 Task: Create a task  Implement multi-language support for the app , assign it to team member softage.7@softage.net in the project Transpire and update the status of the task to  On Track  , set the priority of the task to High.
Action: Mouse moved to (45, 398)
Screenshot: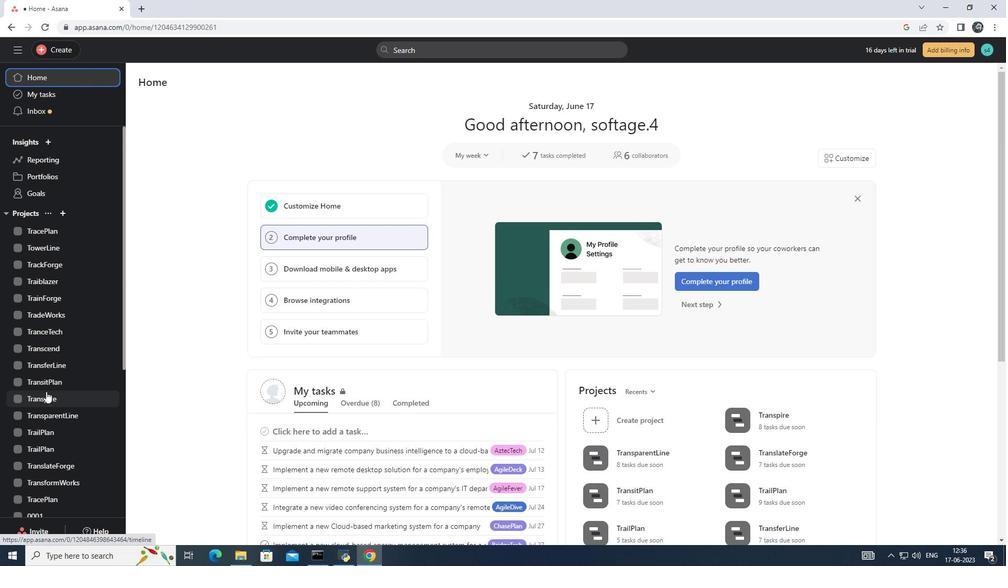 
Action: Mouse pressed left at (45, 398)
Screenshot: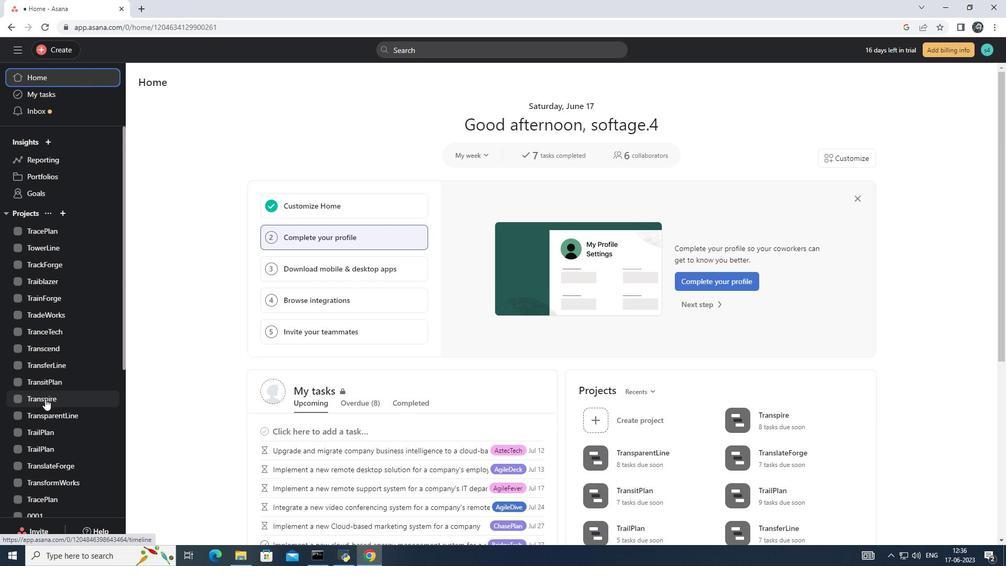 
Action: Mouse moved to (165, 130)
Screenshot: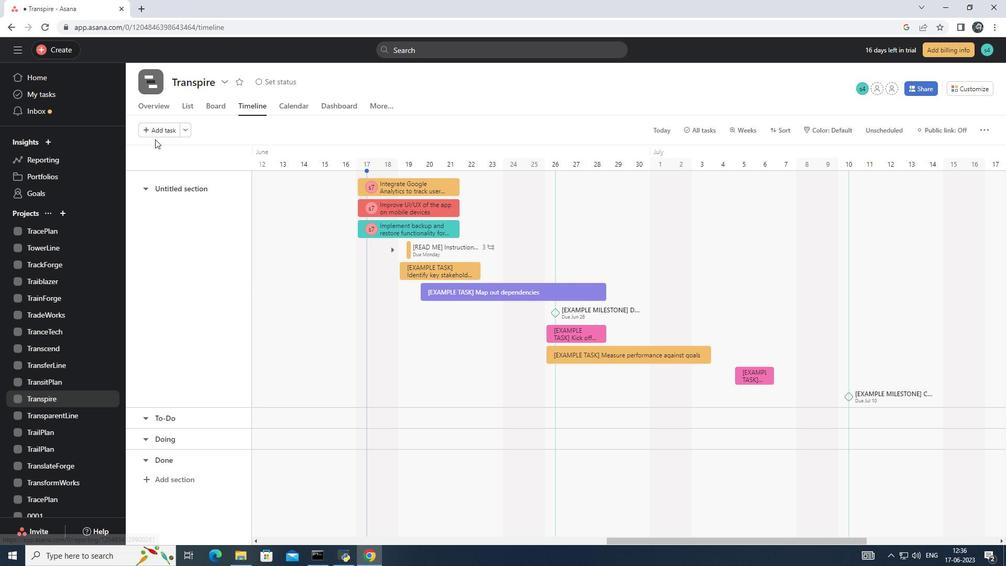 
Action: Mouse pressed left at (165, 130)
Screenshot: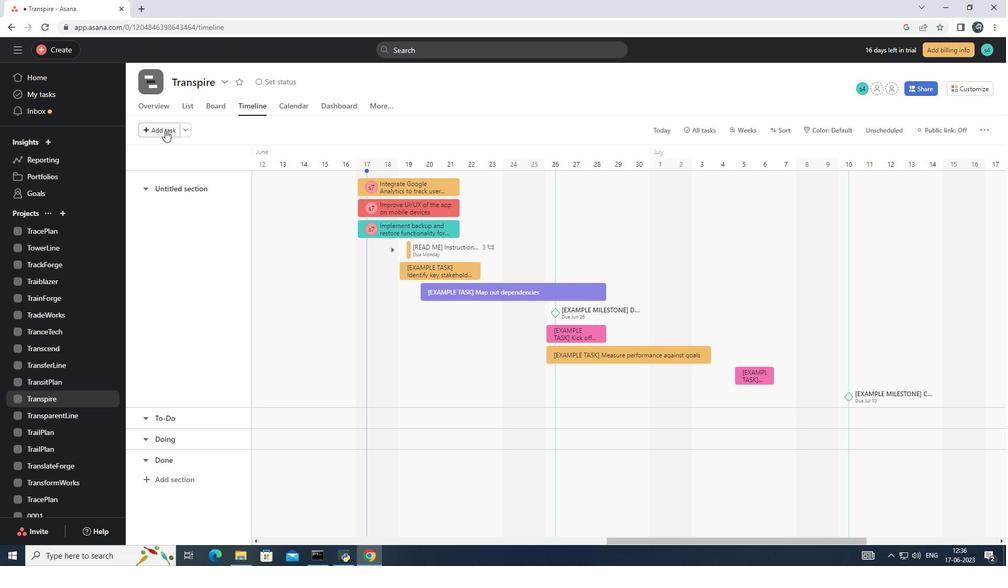 
Action: Mouse moved to (395, 183)
Screenshot: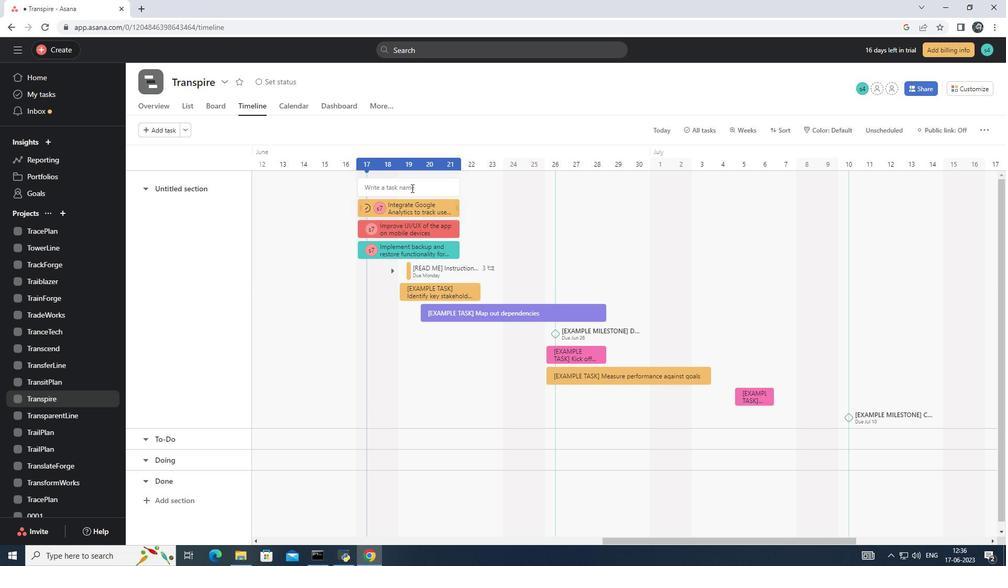 
Action: Mouse pressed left at (395, 183)
Screenshot: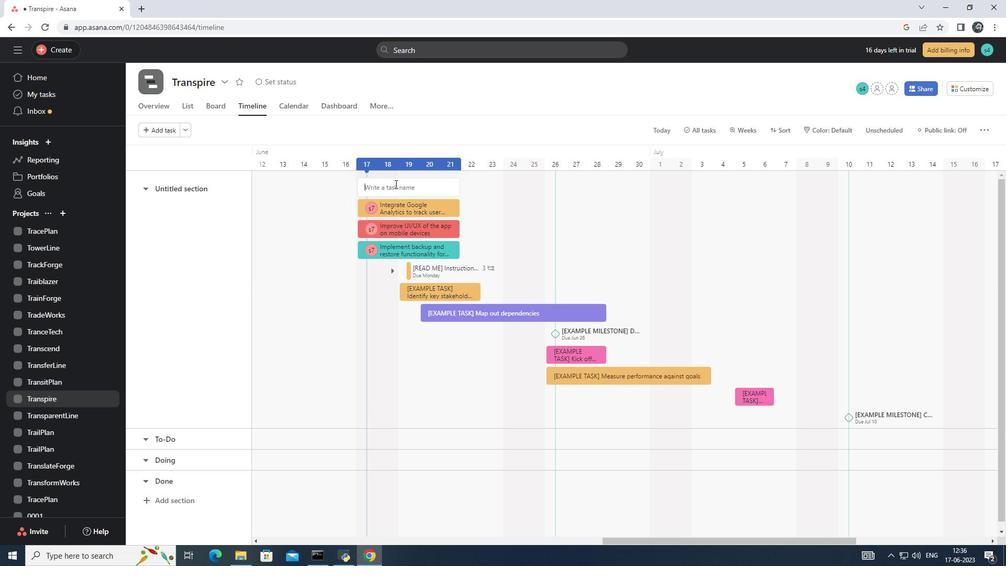 
Action: Key pressed <Key.shift>Implement<Key.space>multi-language<Key.space>support<Key.space>for<Key.space>the<Key.space>app
Screenshot: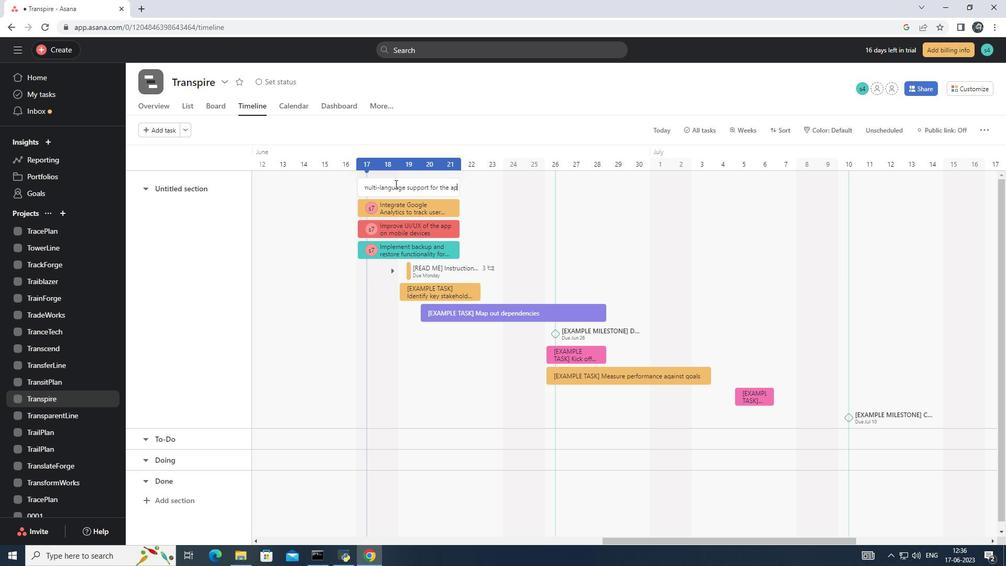 
Action: Mouse moved to (395, 182)
Screenshot: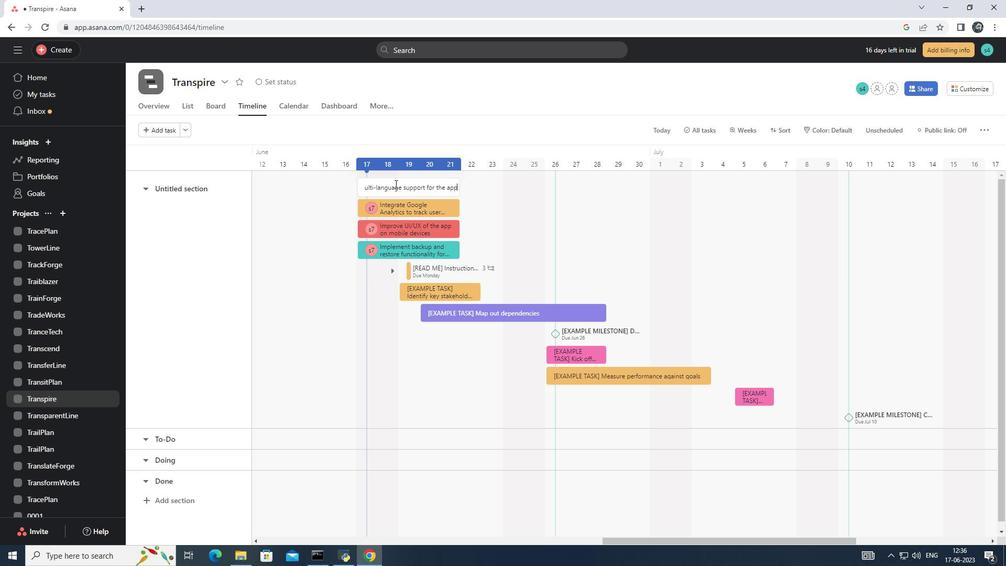 
Action: Key pressed <Key.enter>
Screenshot: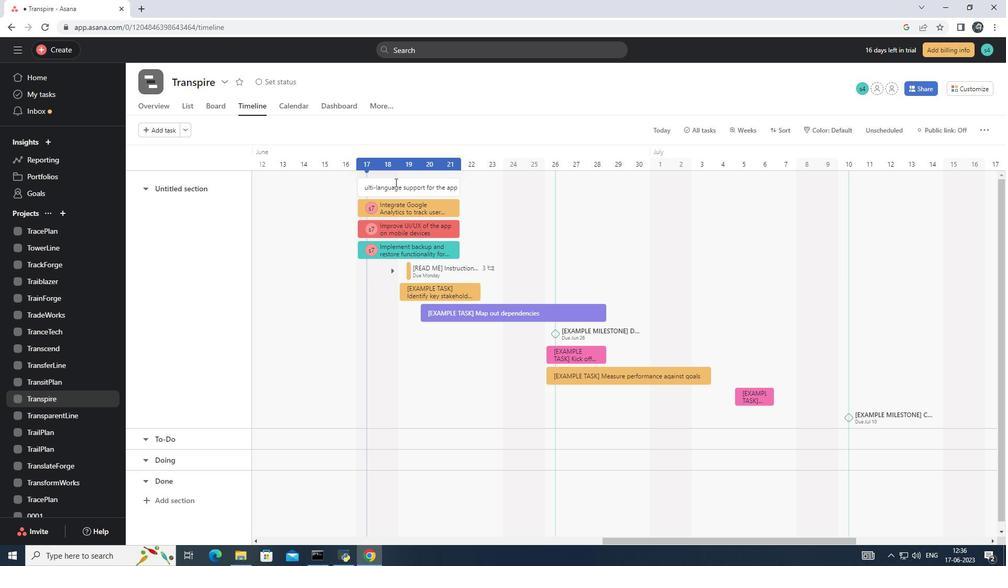 
Action: Mouse moved to (418, 189)
Screenshot: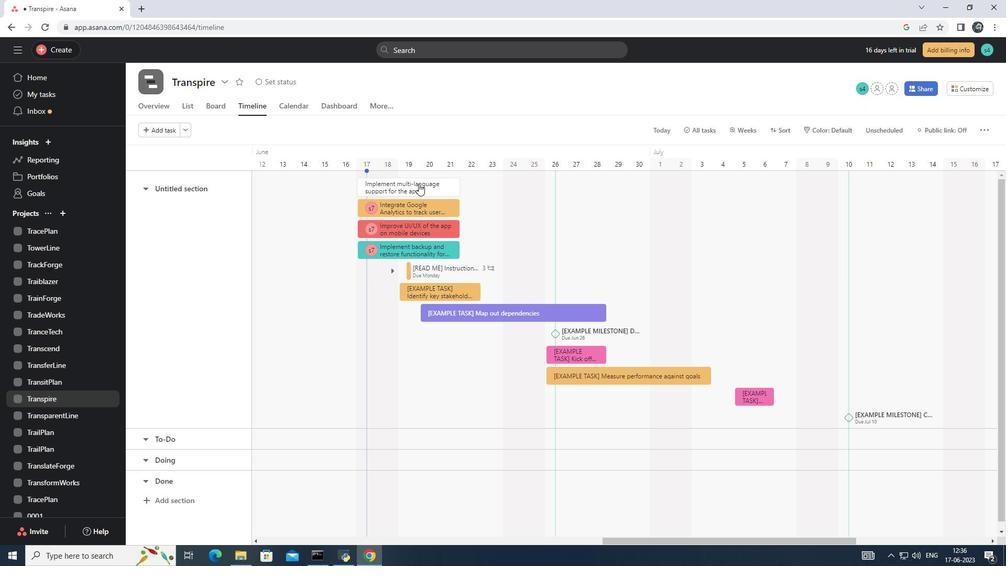 
Action: Mouse pressed left at (418, 189)
Screenshot: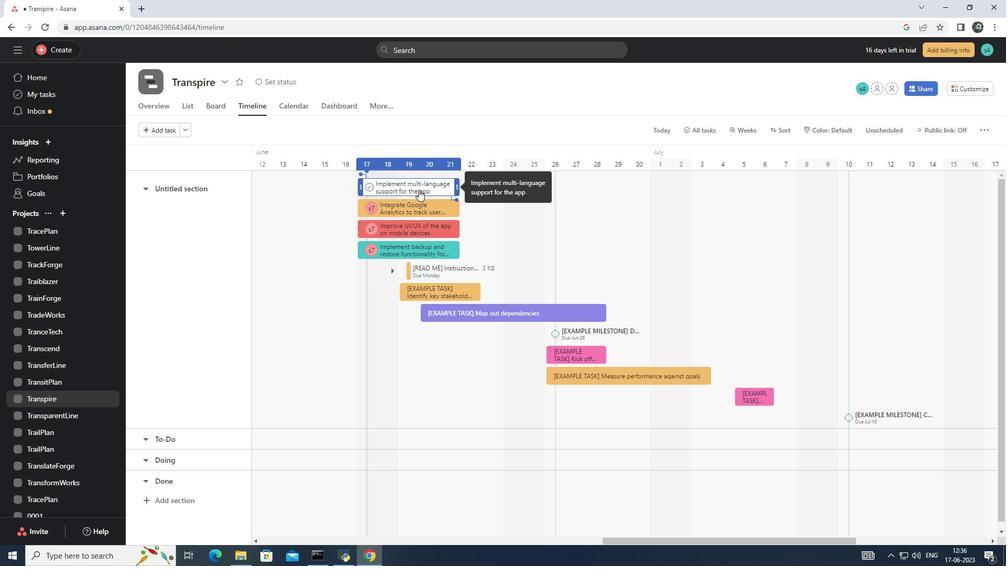 
Action: Mouse moved to (744, 190)
Screenshot: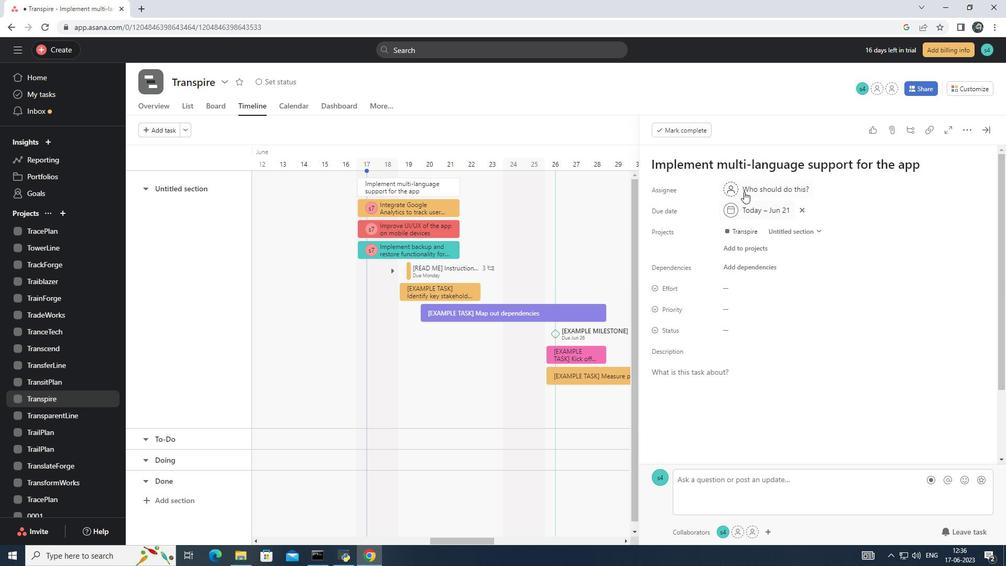 
Action: Mouse pressed left at (744, 190)
Screenshot: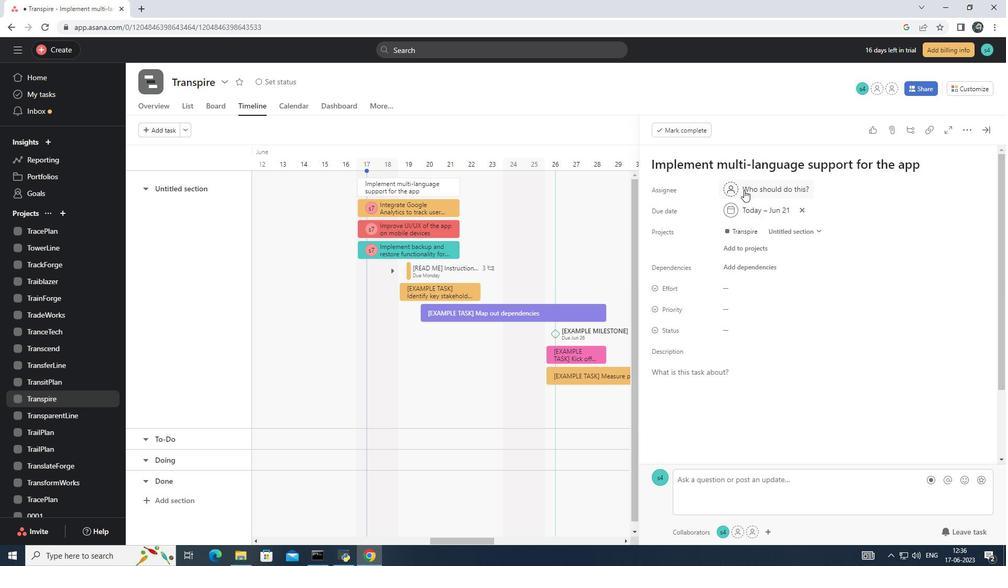
Action: Key pressed softage.7<Key.shift>@softage.net<Key.enter>
Screenshot: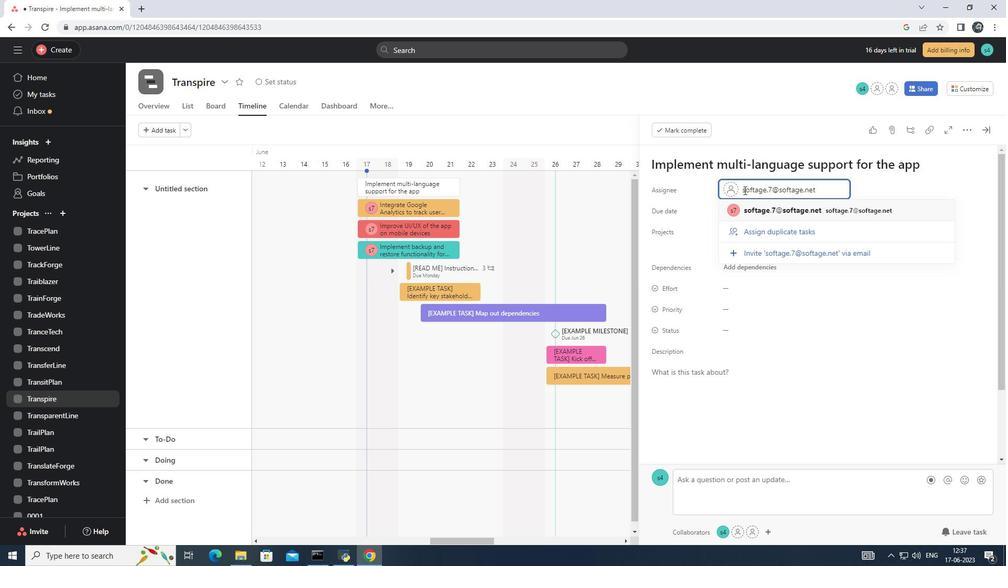 
Action: Mouse moved to (768, 330)
Screenshot: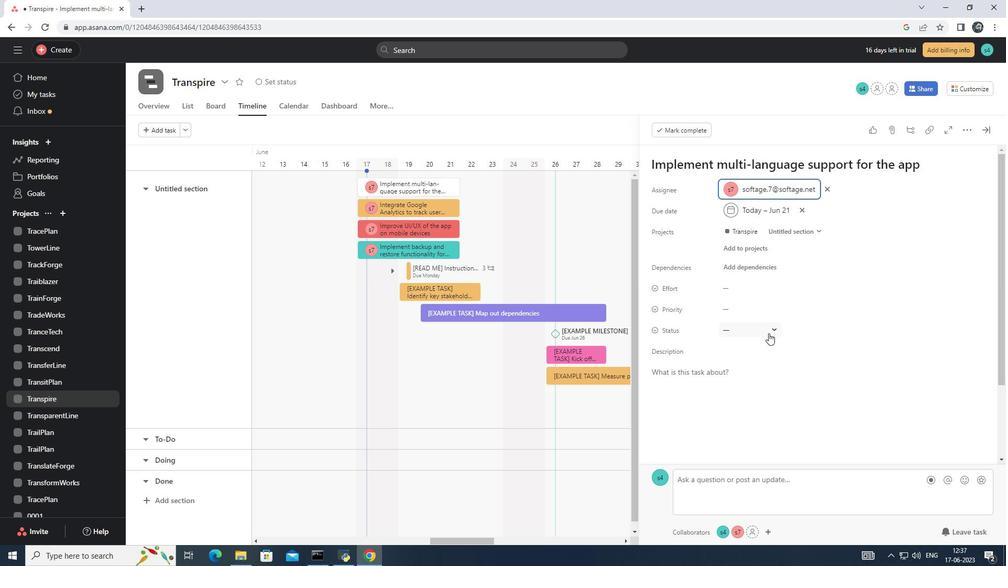 
Action: Mouse pressed left at (768, 330)
Screenshot: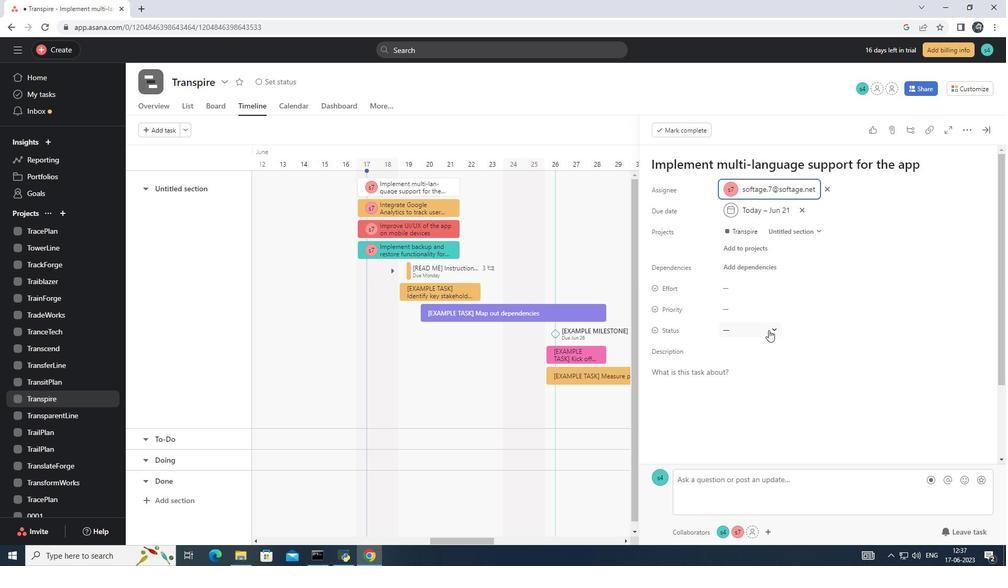 
Action: Mouse moved to (776, 366)
Screenshot: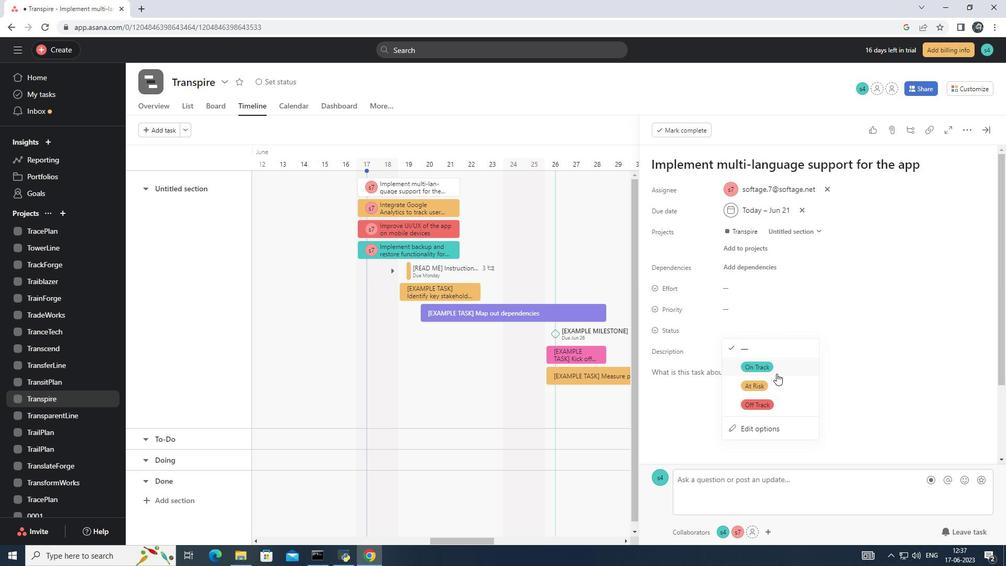 
Action: Mouse pressed left at (776, 366)
Screenshot: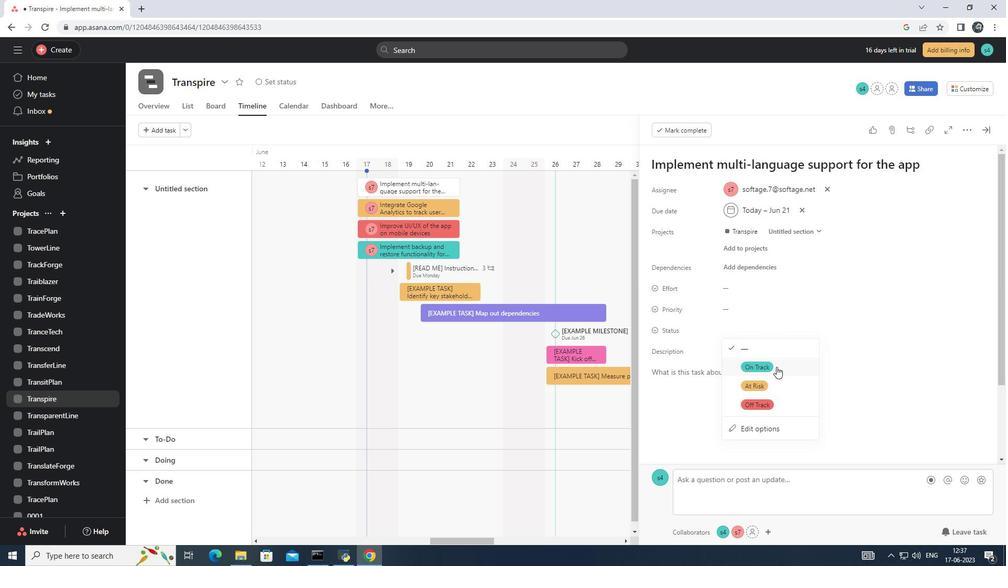 
Action: Mouse moved to (763, 308)
Screenshot: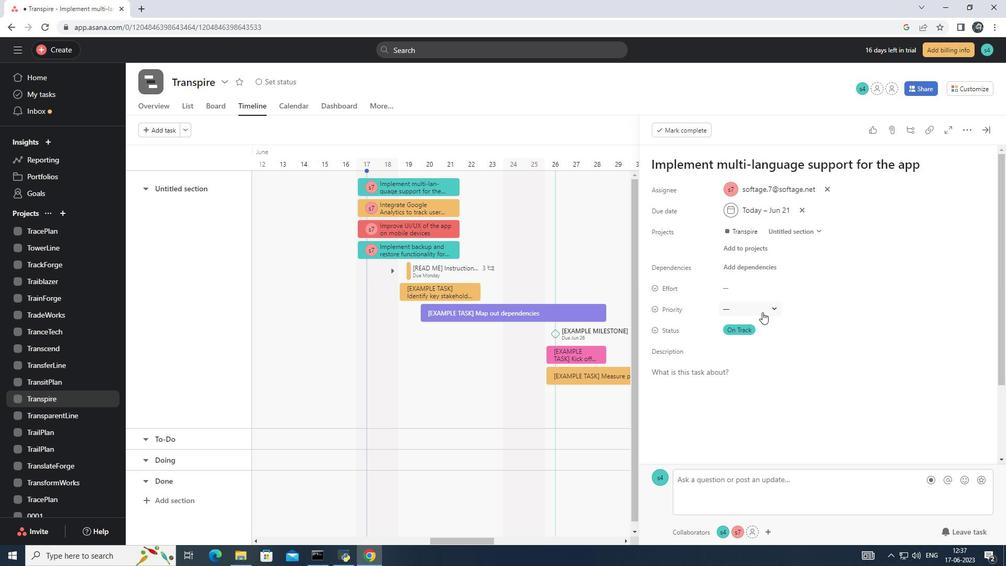 
Action: Mouse pressed left at (763, 308)
Screenshot: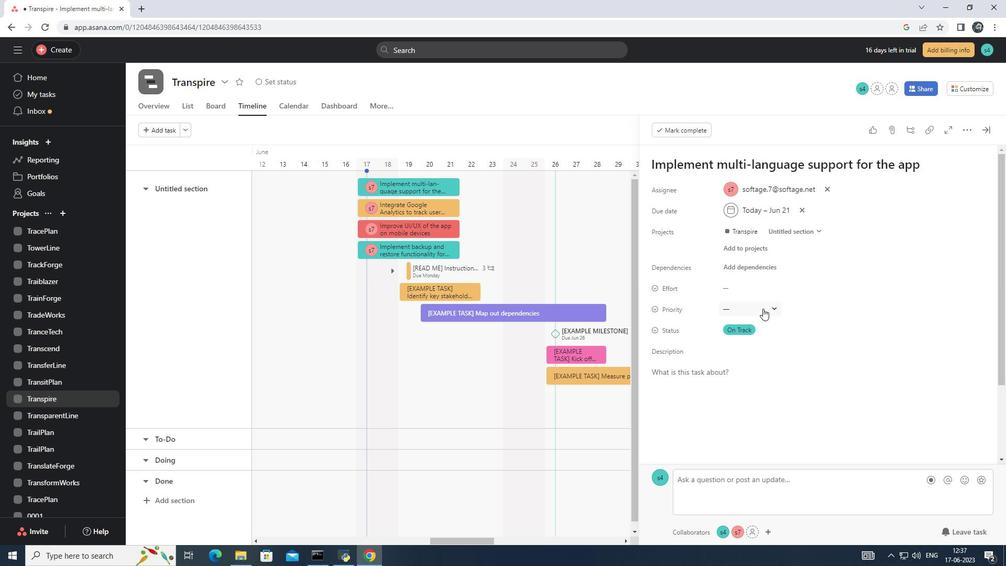 
Action: Mouse moved to (777, 346)
Screenshot: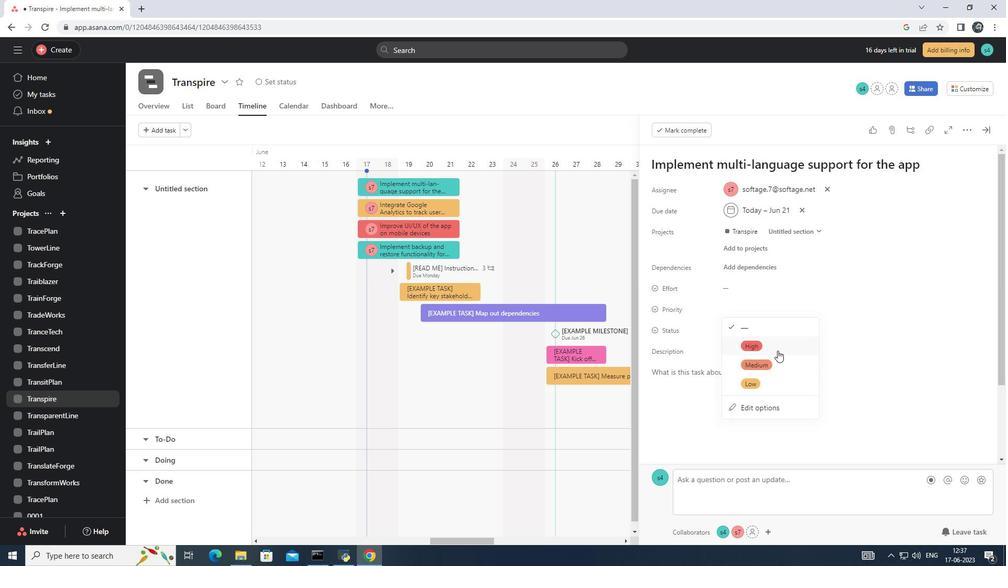 
Action: Mouse pressed left at (777, 346)
Screenshot: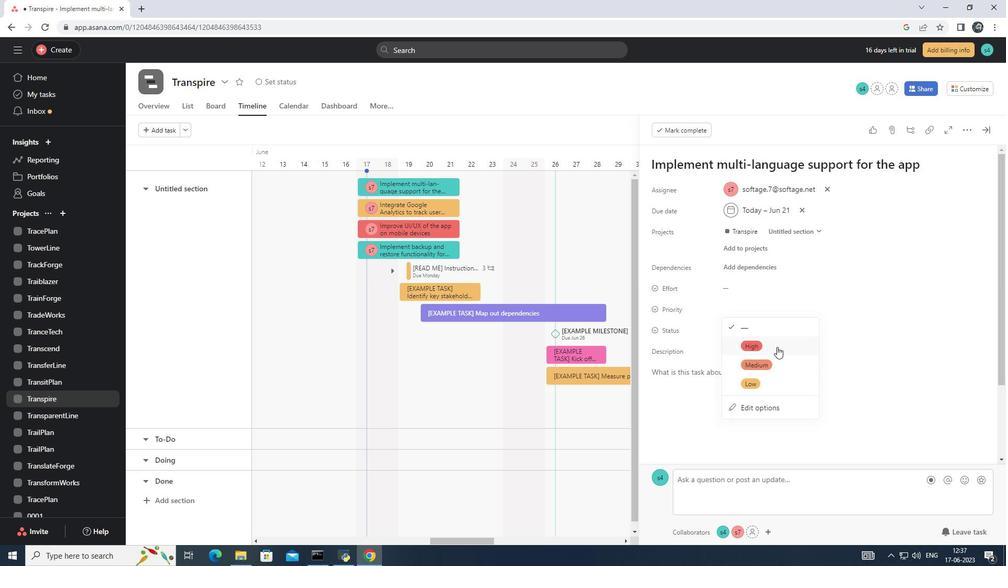 
Action: Mouse moved to (791, 338)
Screenshot: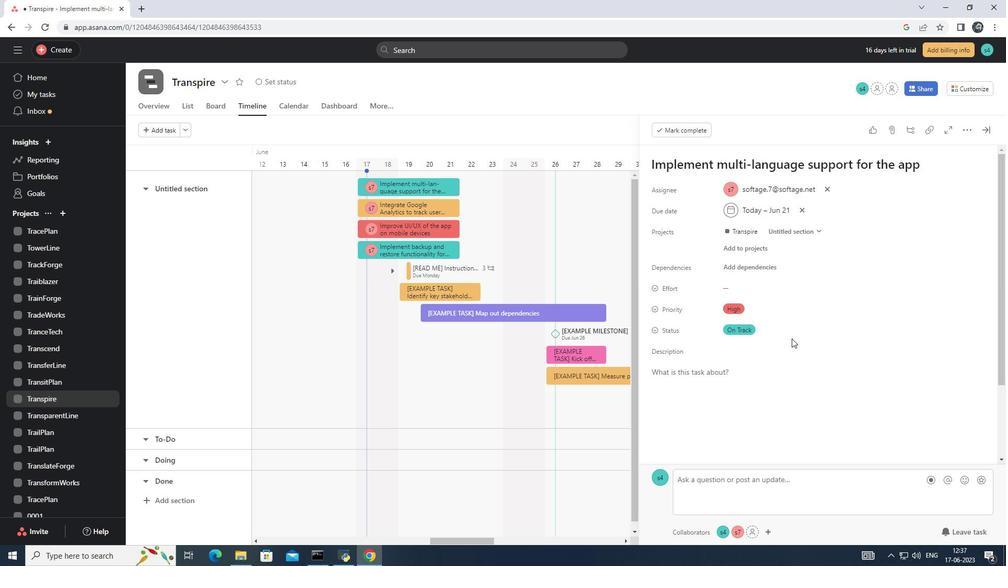 
